 Task: Change arrow line weight to 16PX.
Action: Mouse moved to (524, 266)
Screenshot: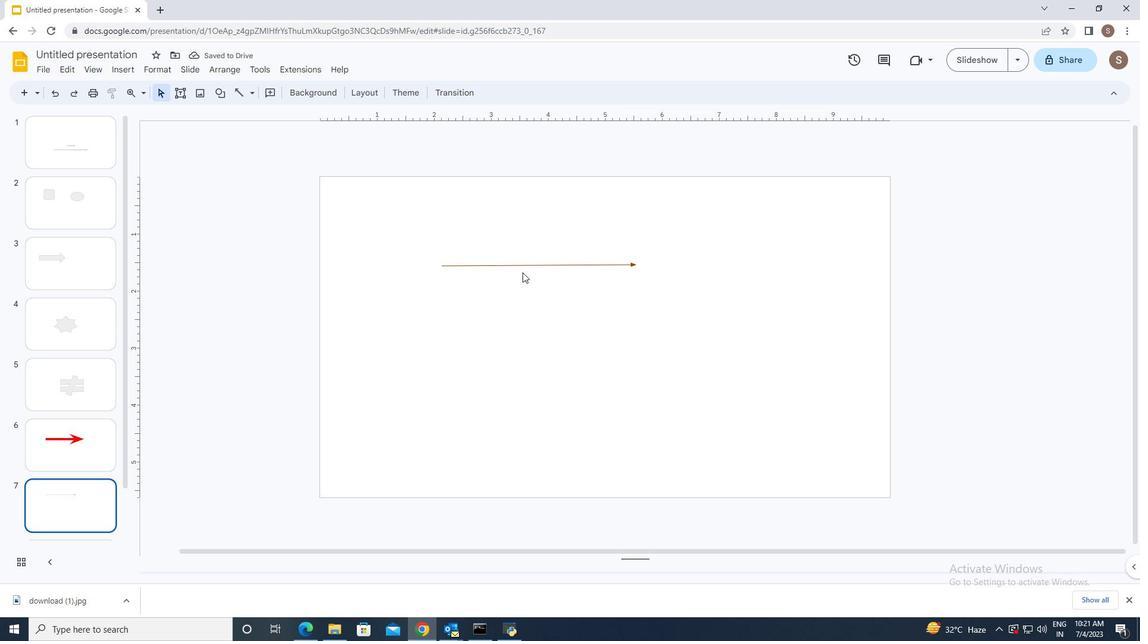 
Action: Mouse pressed left at (524, 266)
Screenshot: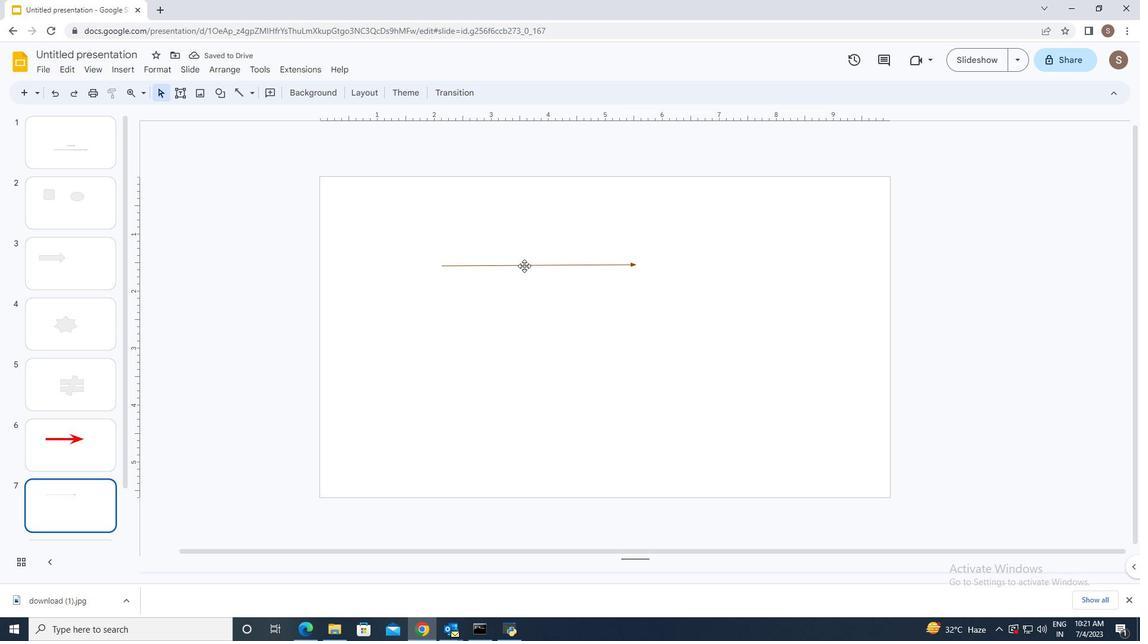 
Action: Mouse moved to (295, 88)
Screenshot: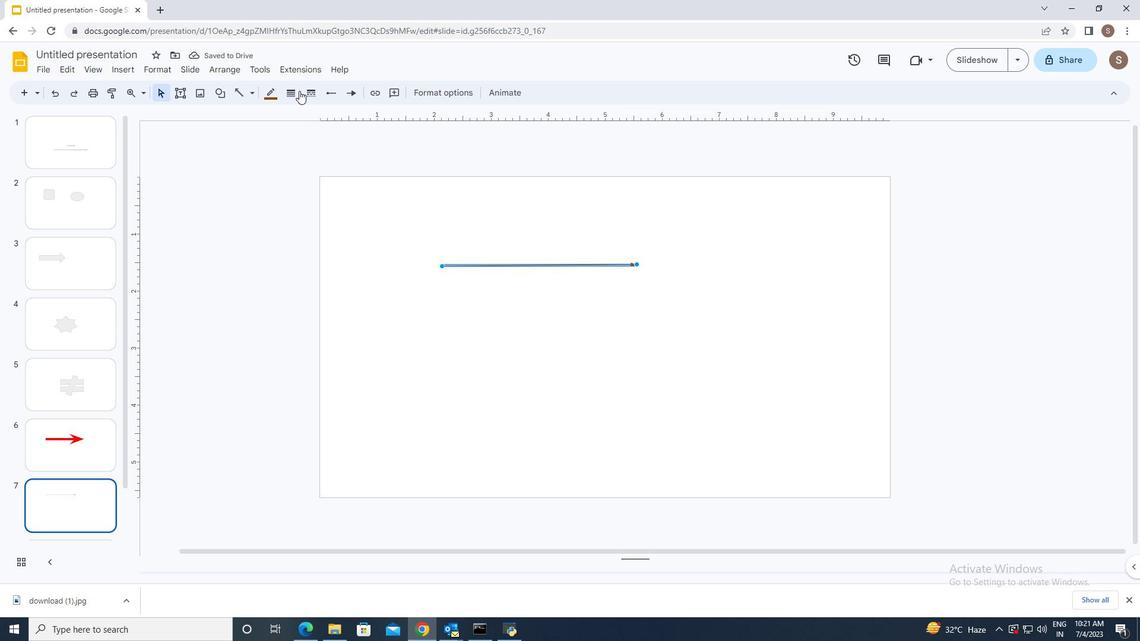 
Action: Mouse pressed left at (295, 88)
Screenshot: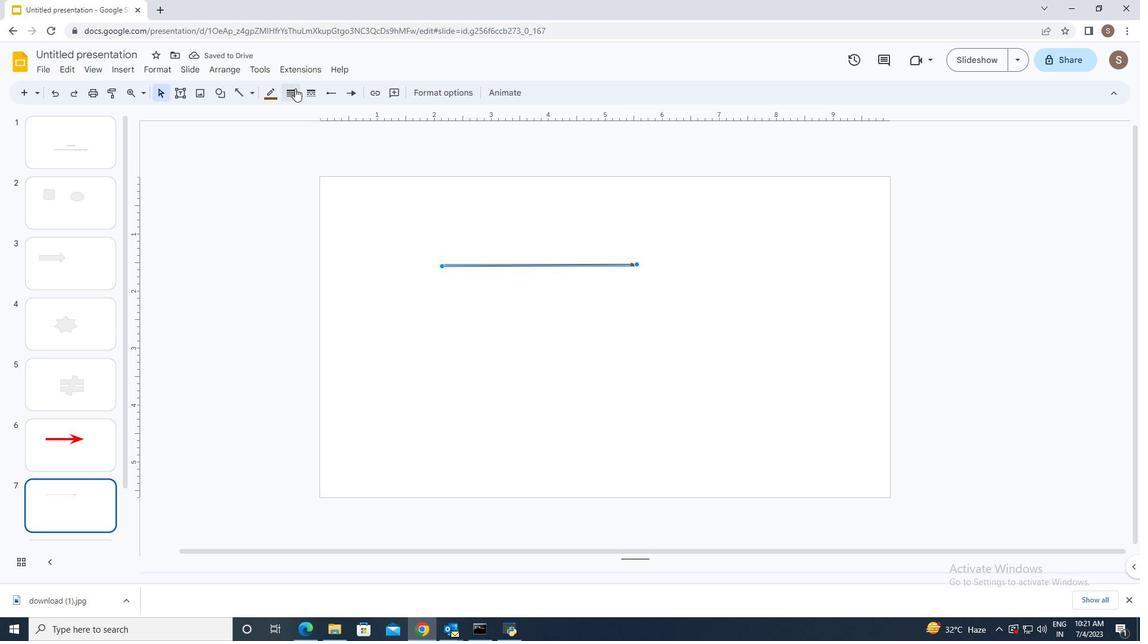
Action: Mouse moved to (319, 223)
Screenshot: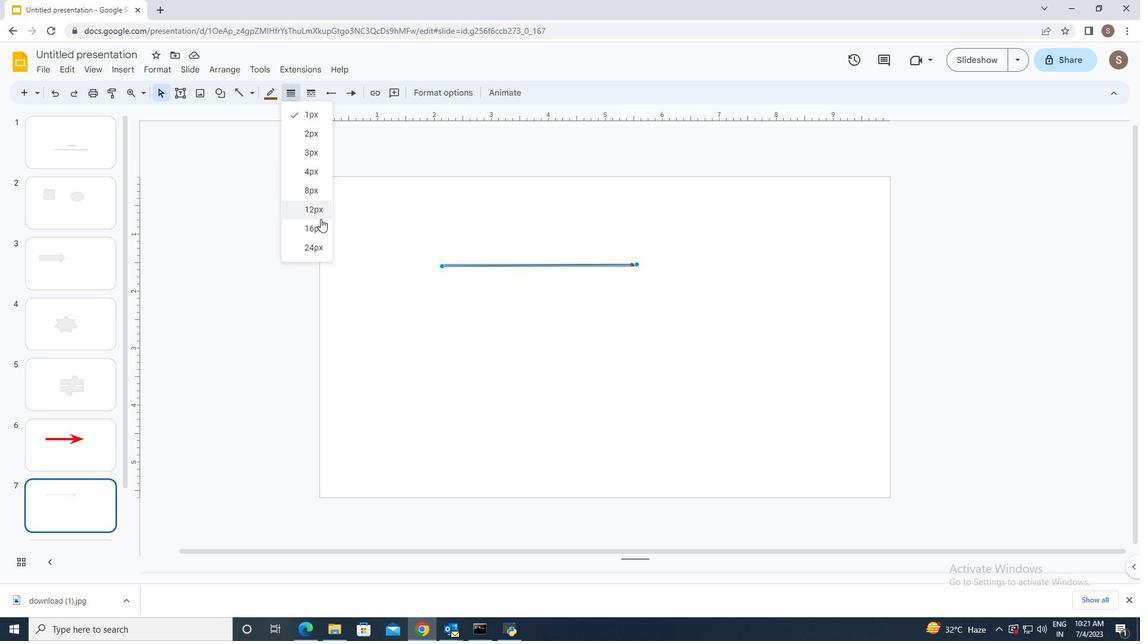 
Action: Mouse pressed left at (319, 223)
Screenshot: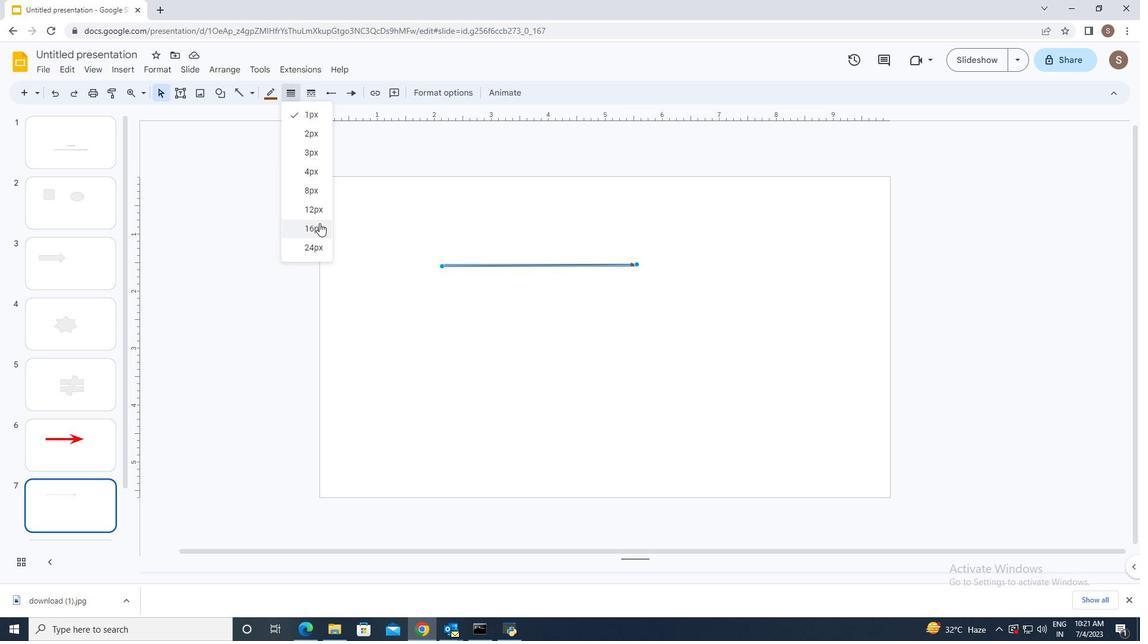 
Action: Mouse moved to (389, 358)
Screenshot: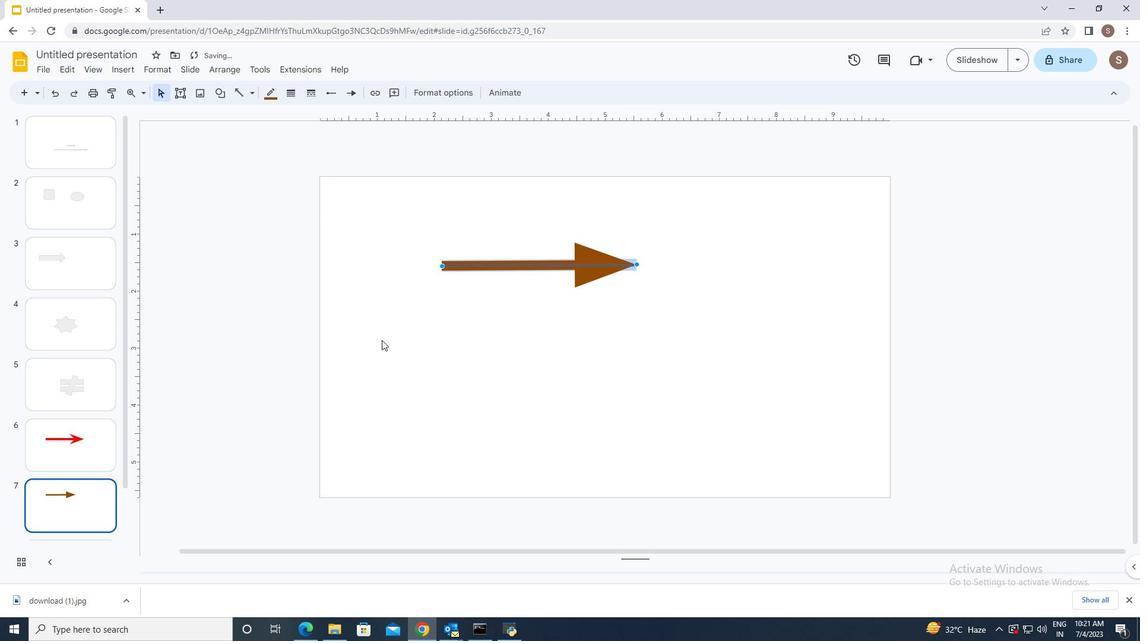 
Action: Mouse pressed left at (389, 358)
Screenshot: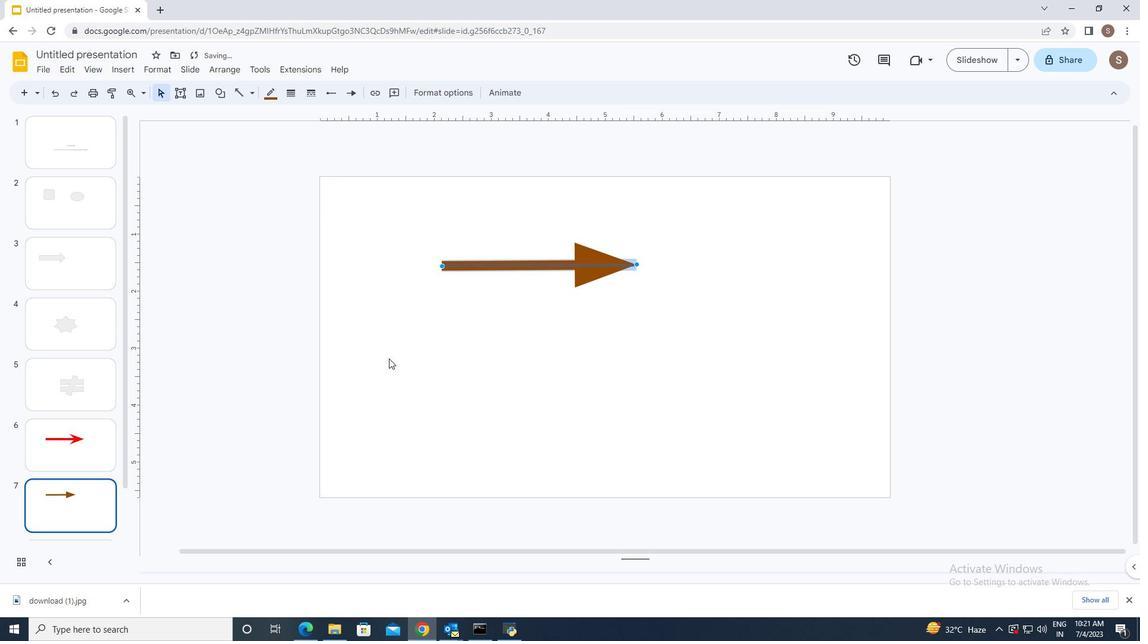 
